 Task: Create a due date automation trigger when advanced on, the moment a card is due add dates without a complete due date.
Action: Mouse moved to (933, 276)
Screenshot: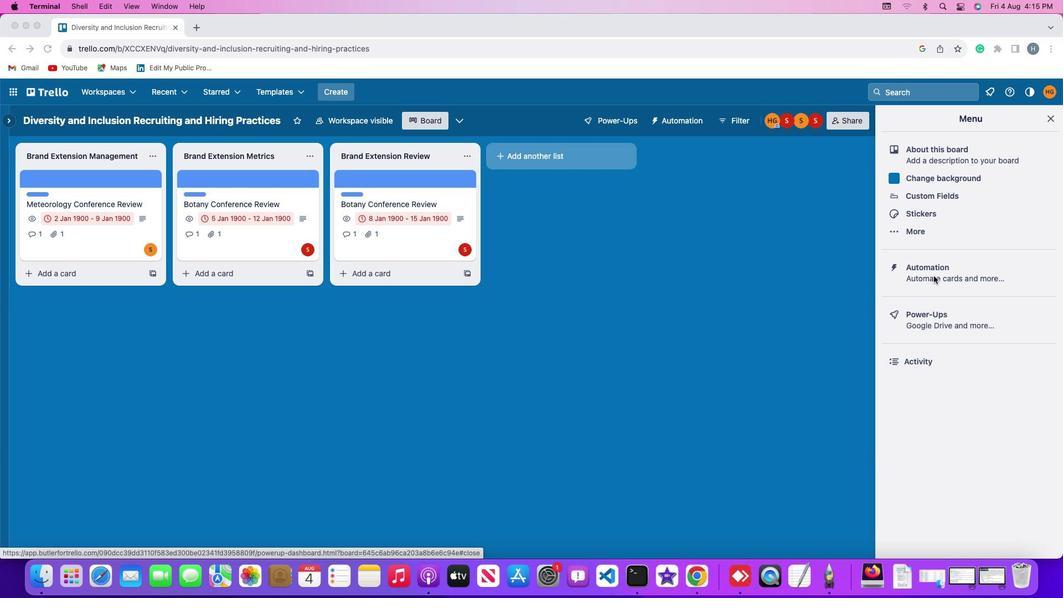
Action: Mouse pressed left at (933, 276)
Screenshot: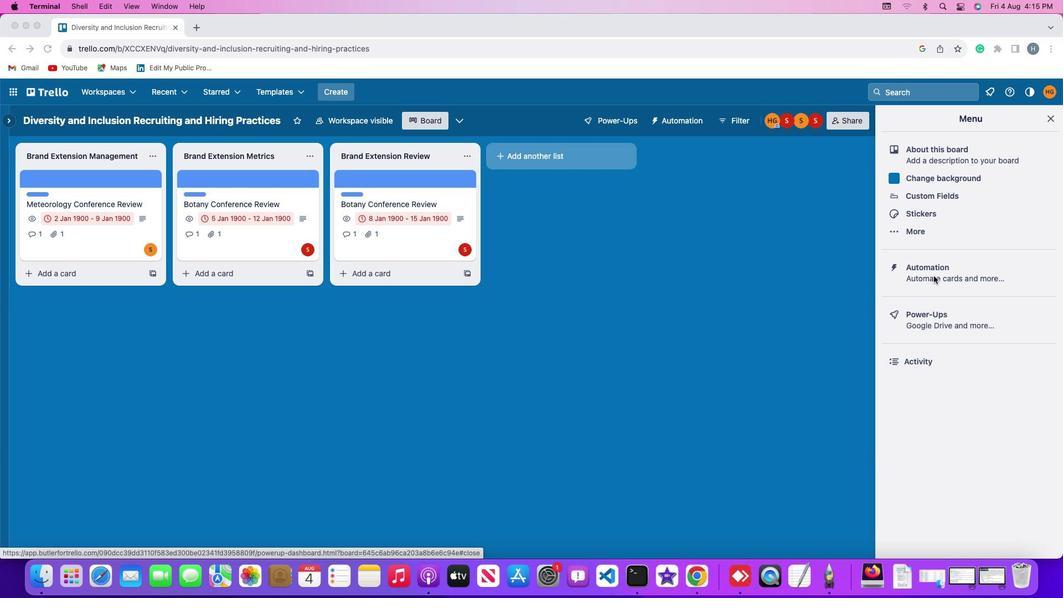 
Action: Mouse pressed left at (933, 276)
Screenshot: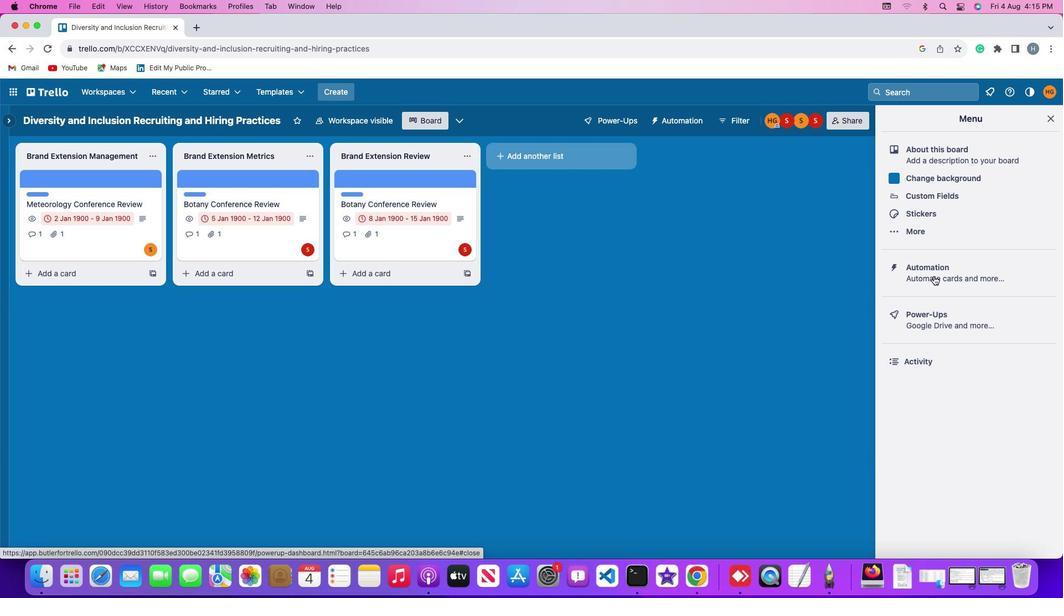 
Action: Mouse moved to (58, 266)
Screenshot: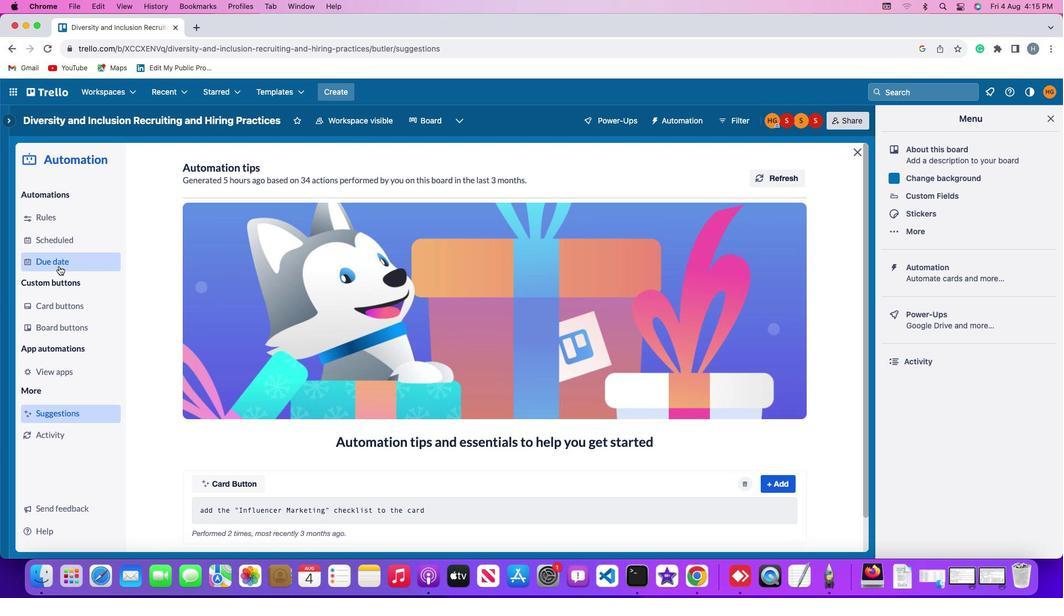 
Action: Mouse pressed left at (58, 266)
Screenshot: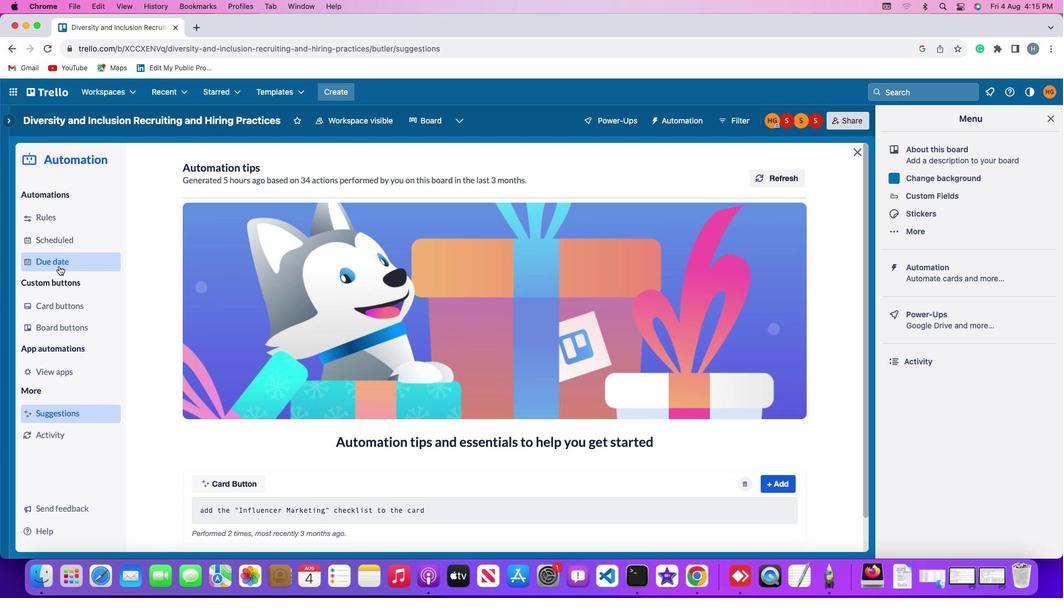 
Action: Mouse moved to (737, 171)
Screenshot: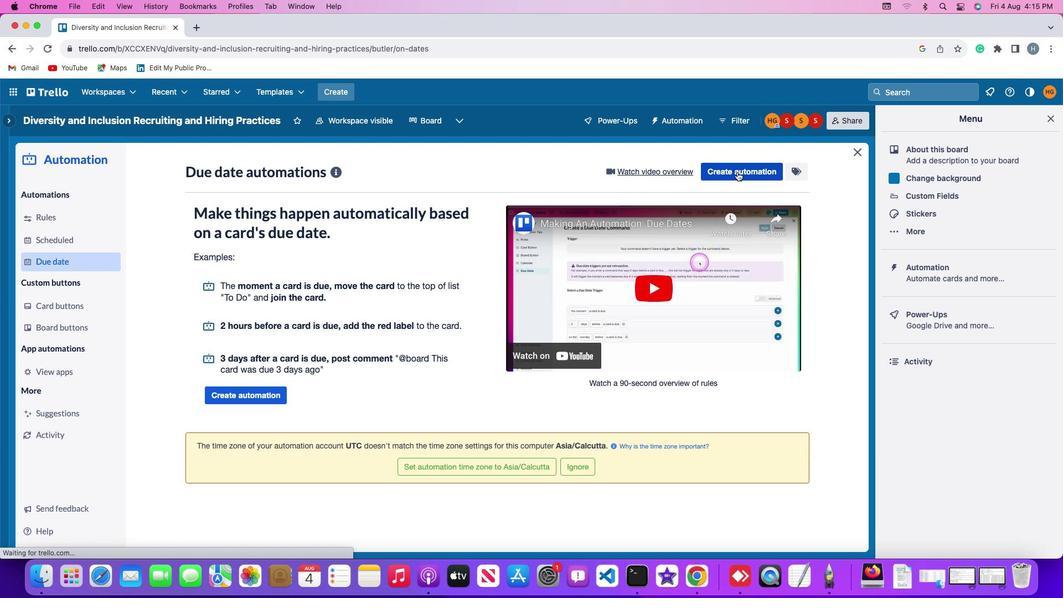 
Action: Mouse pressed left at (737, 171)
Screenshot: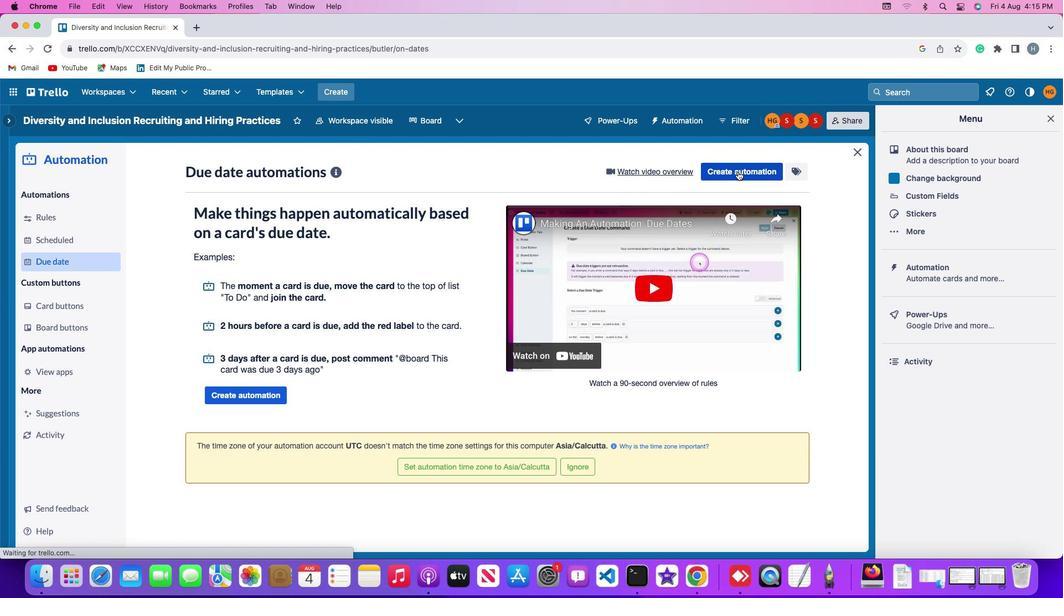 
Action: Mouse moved to (496, 276)
Screenshot: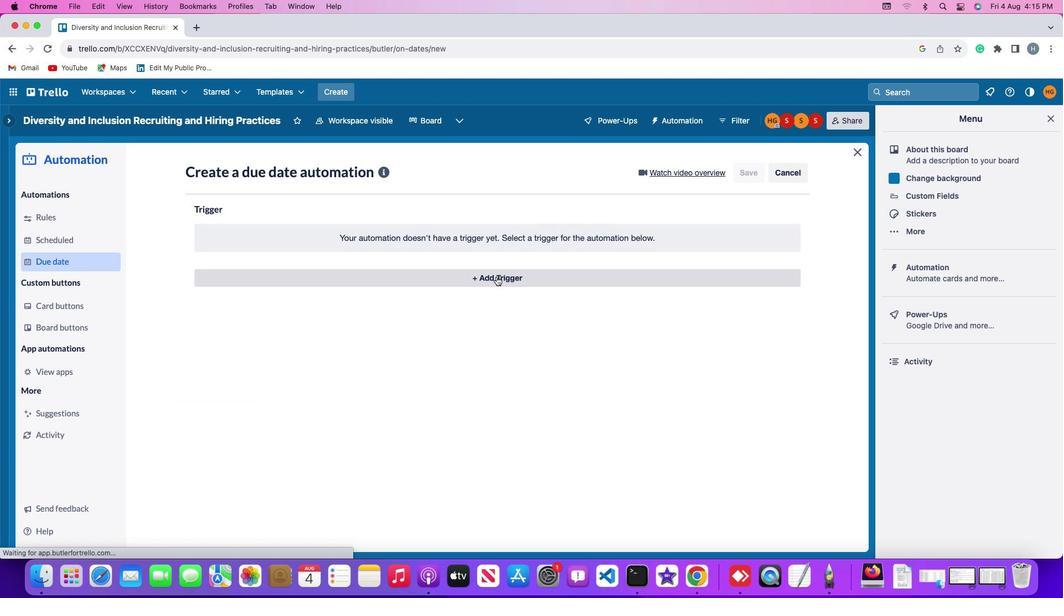 
Action: Mouse pressed left at (496, 276)
Screenshot: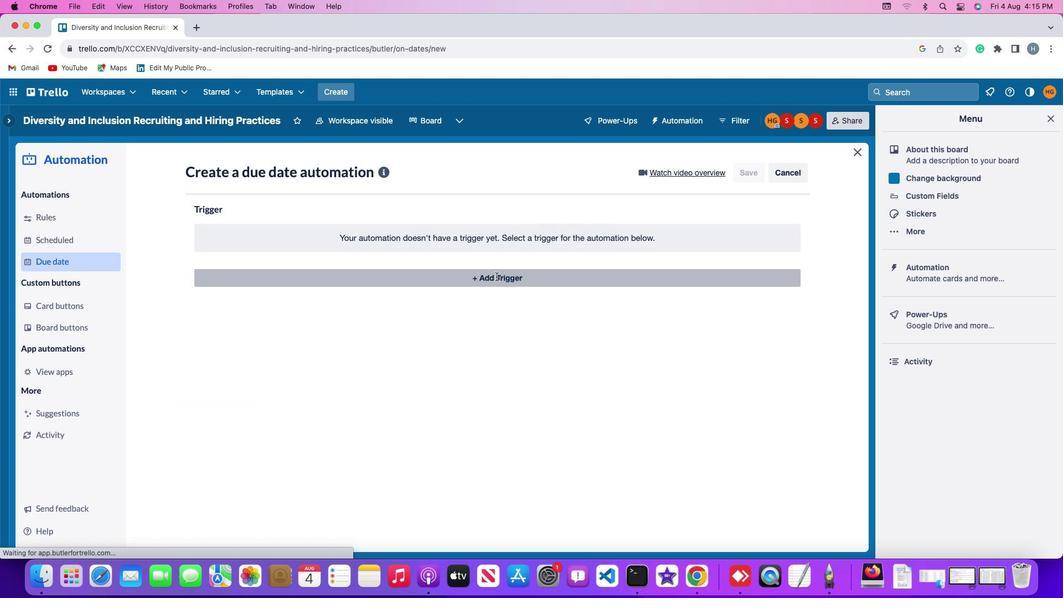 
Action: Mouse moved to (240, 411)
Screenshot: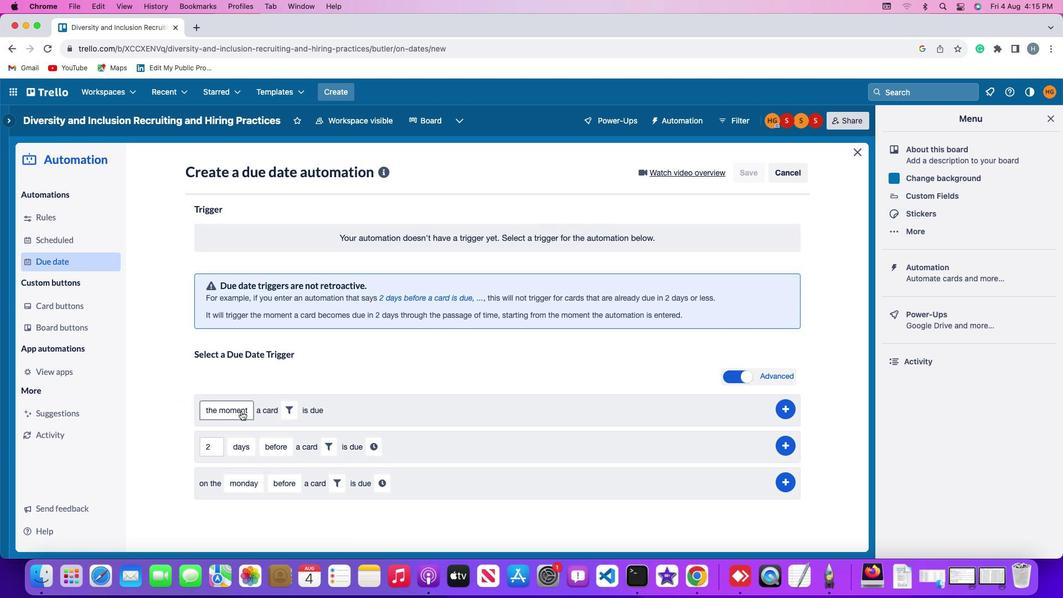 
Action: Mouse pressed left at (240, 411)
Screenshot: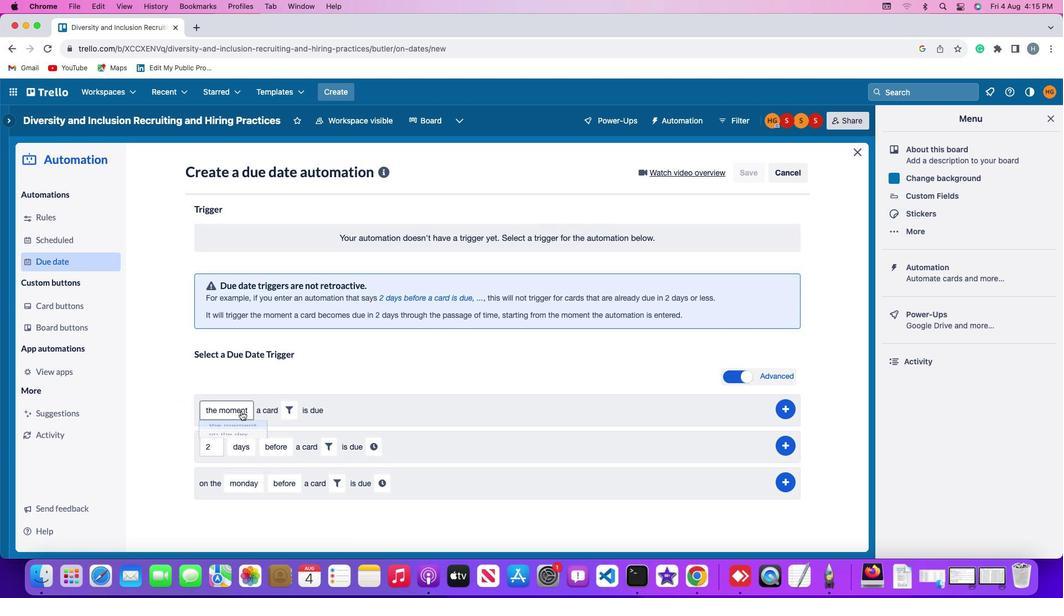 
Action: Mouse moved to (240, 433)
Screenshot: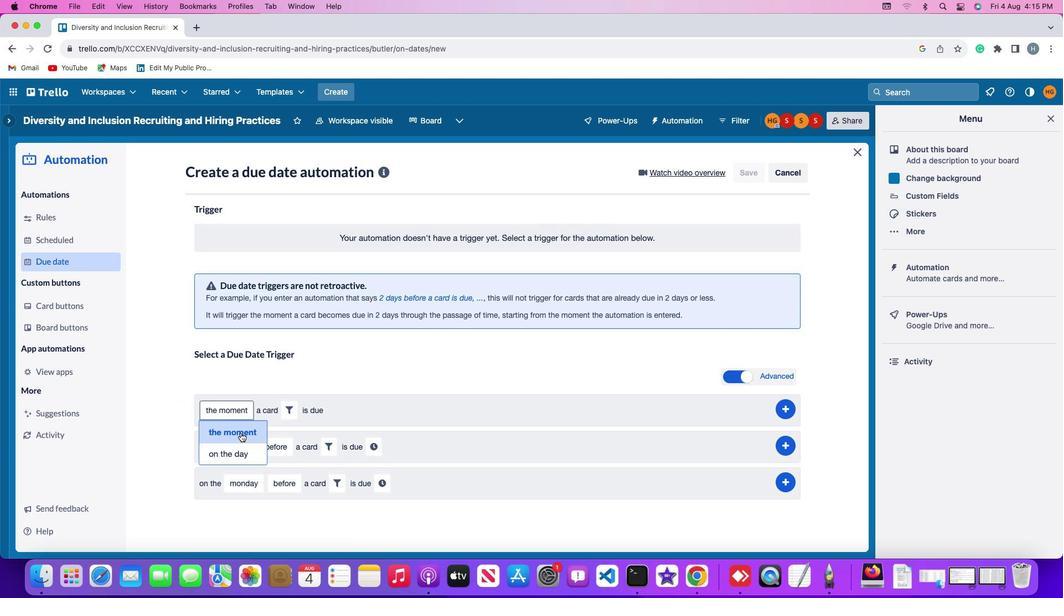 
Action: Mouse pressed left at (240, 433)
Screenshot: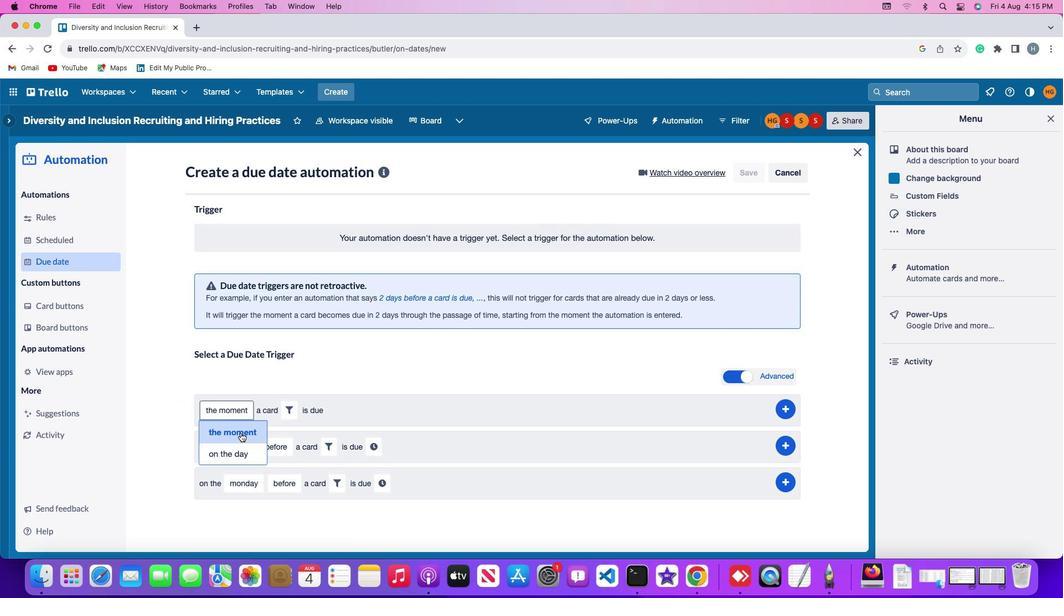 
Action: Mouse moved to (292, 413)
Screenshot: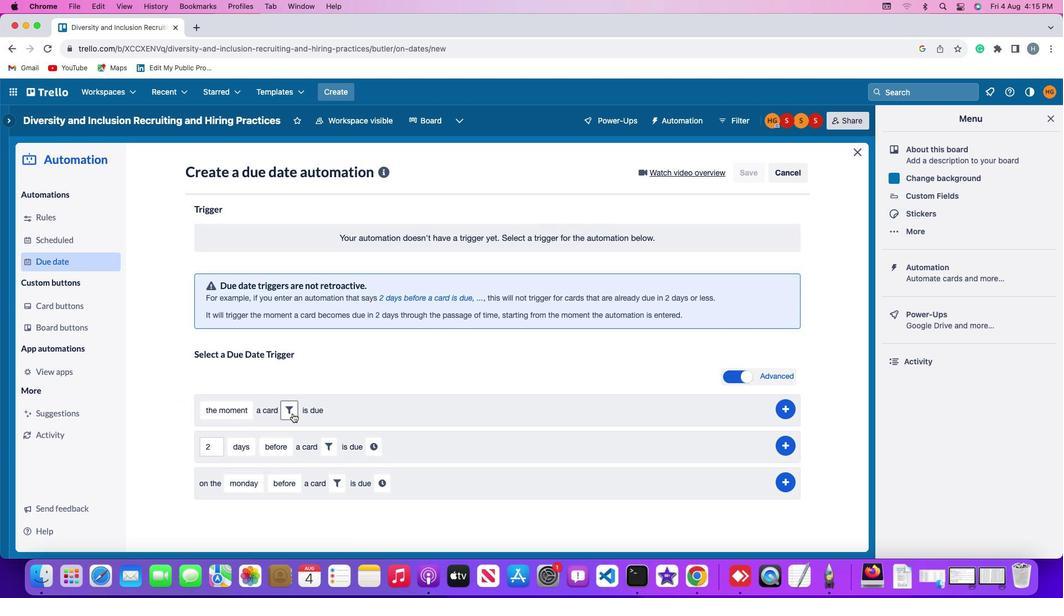 
Action: Mouse pressed left at (292, 413)
Screenshot: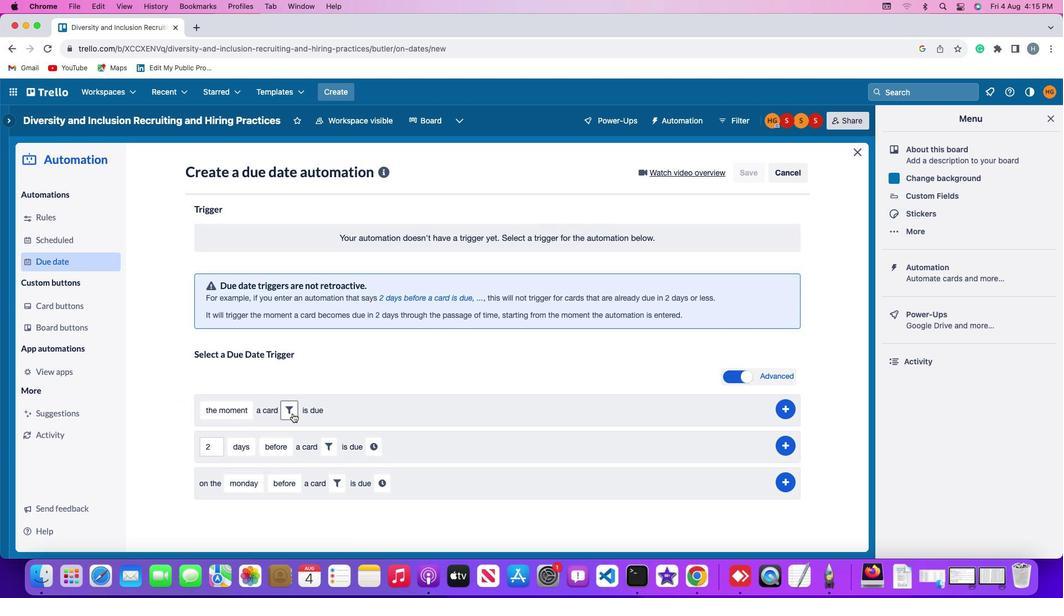 
Action: Mouse moved to (345, 448)
Screenshot: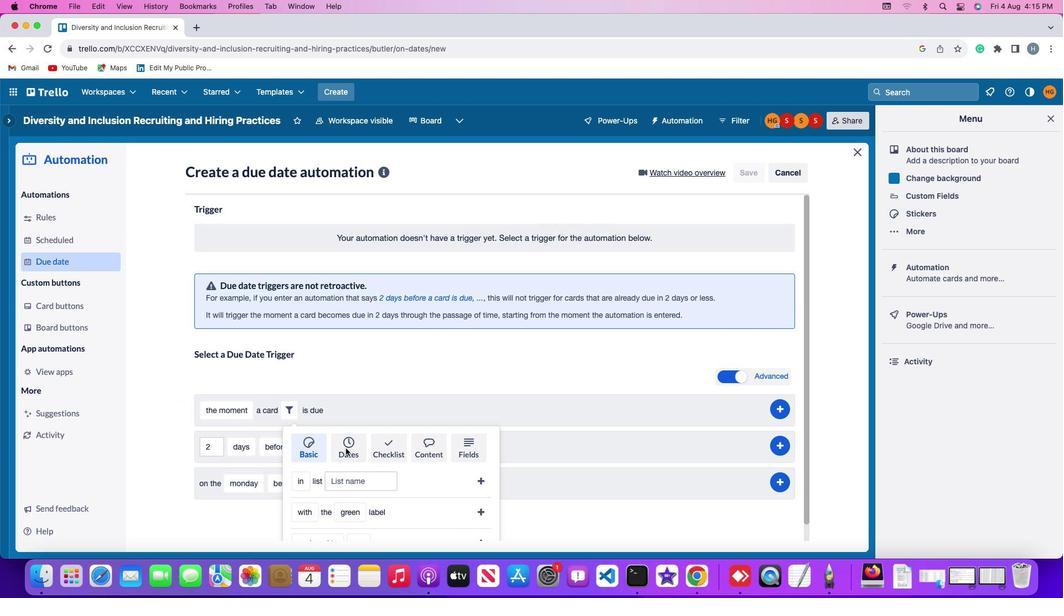 
Action: Mouse pressed left at (345, 448)
Screenshot: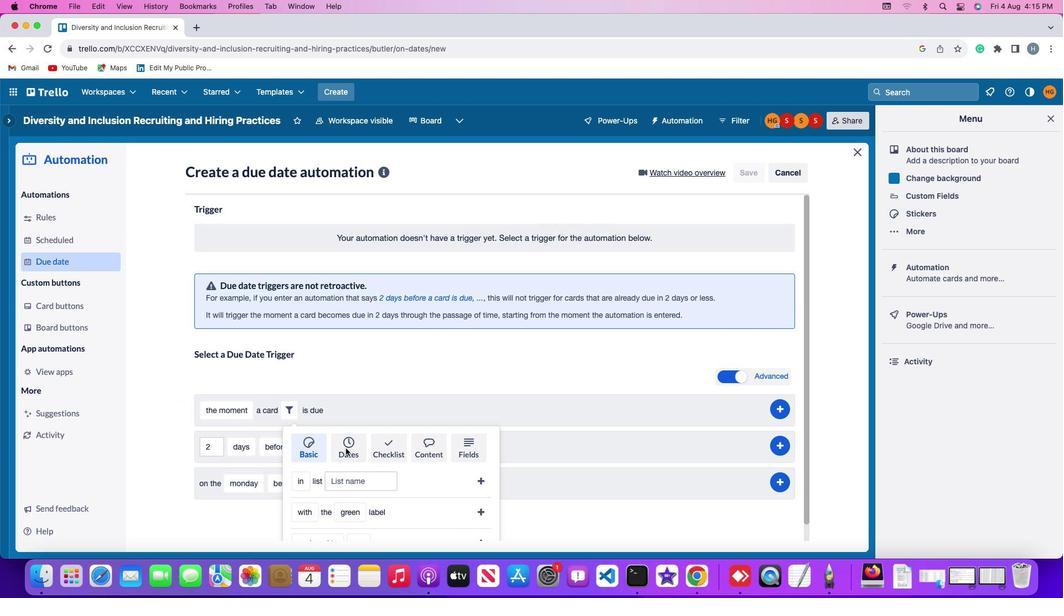 
Action: Mouse moved to (314, 526)
Screenshot: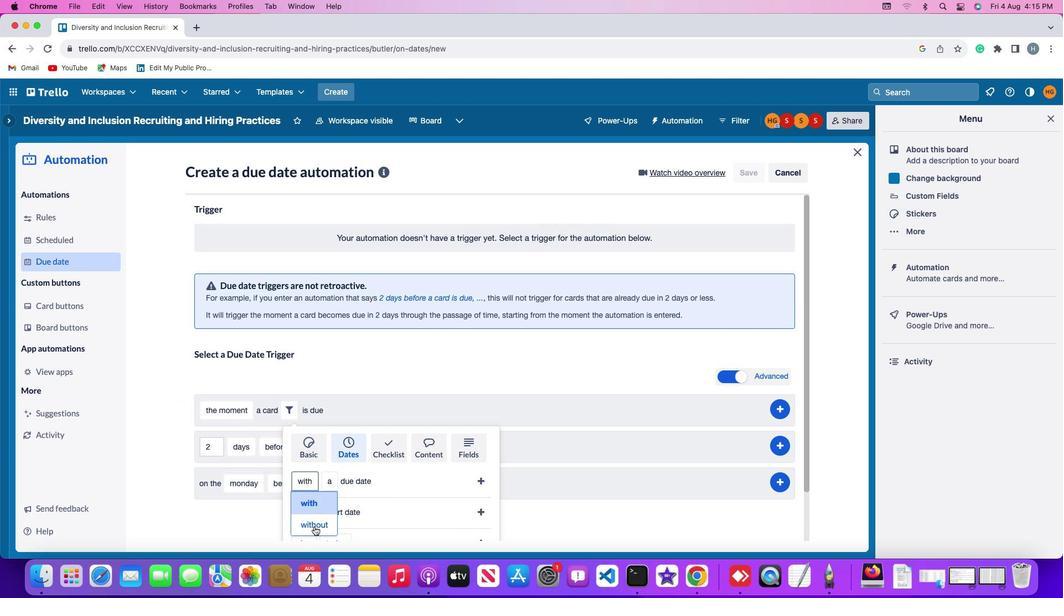 
Action: Mouse pressed left at (314, 526)
Screenshot: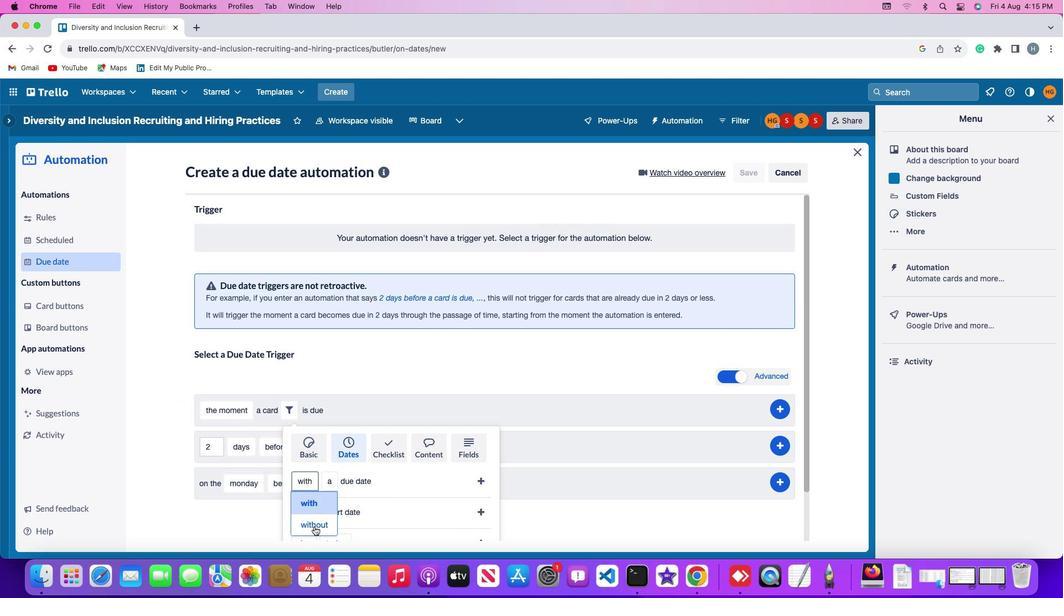 
Action: Mouse moved to (373, 415)
Screenshot: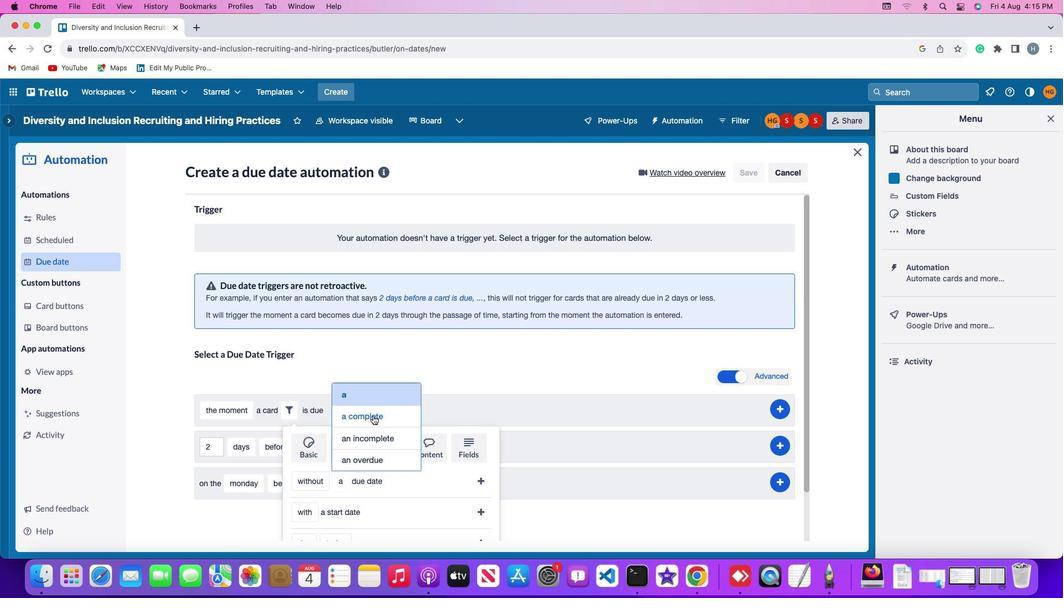 
Action: Mouse pressed left at (373, 415)
Screenshot: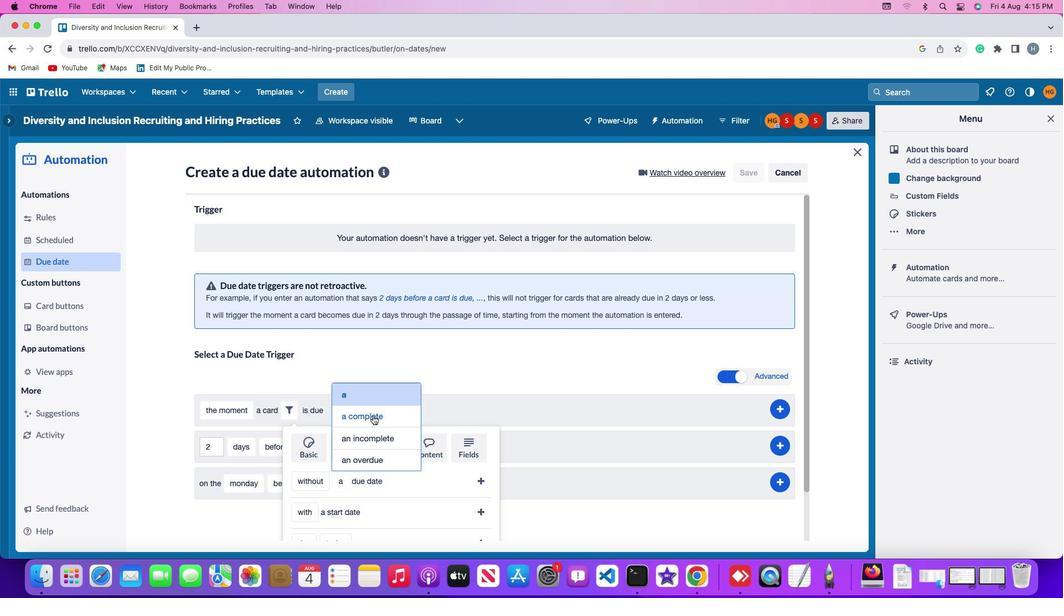 
Action: Mouse moved to (482, 478)
Screenshot: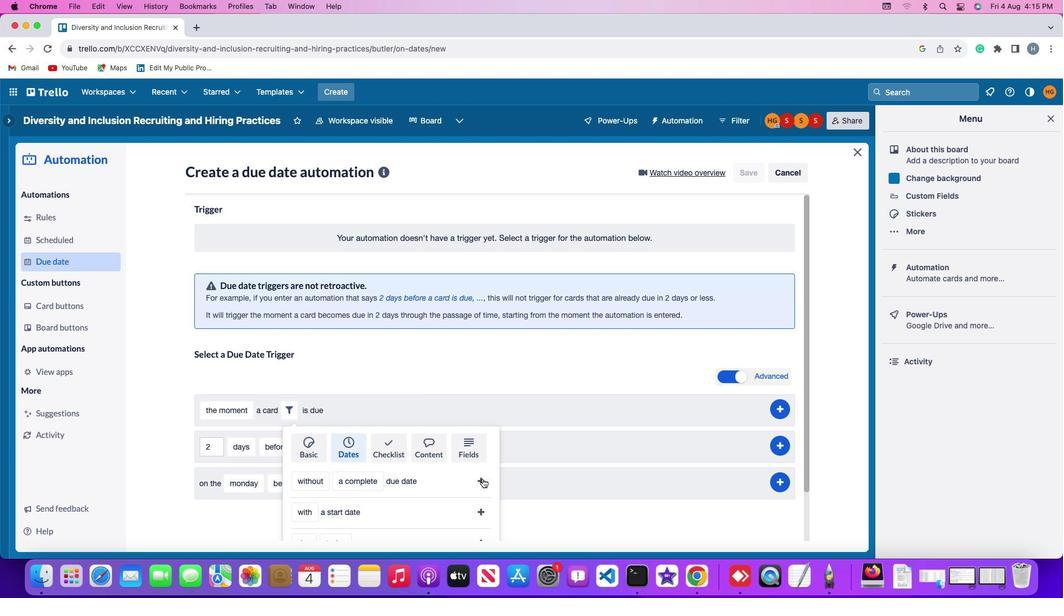 
Action: Mouse pressed left at (482, 478)
Screenshot: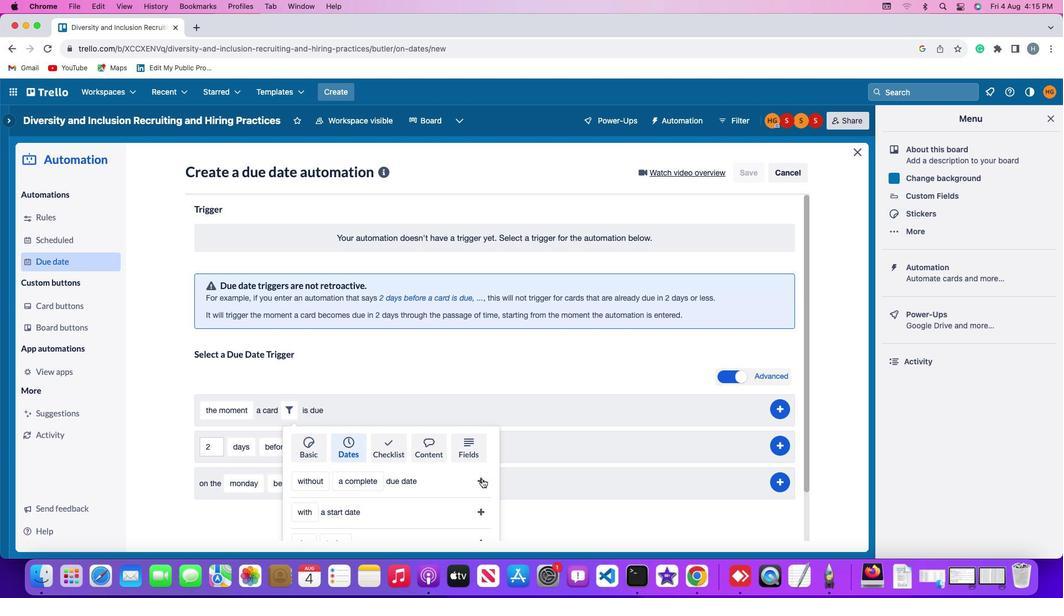 
Action: Mouse moved to (784, 408)
Screenshot: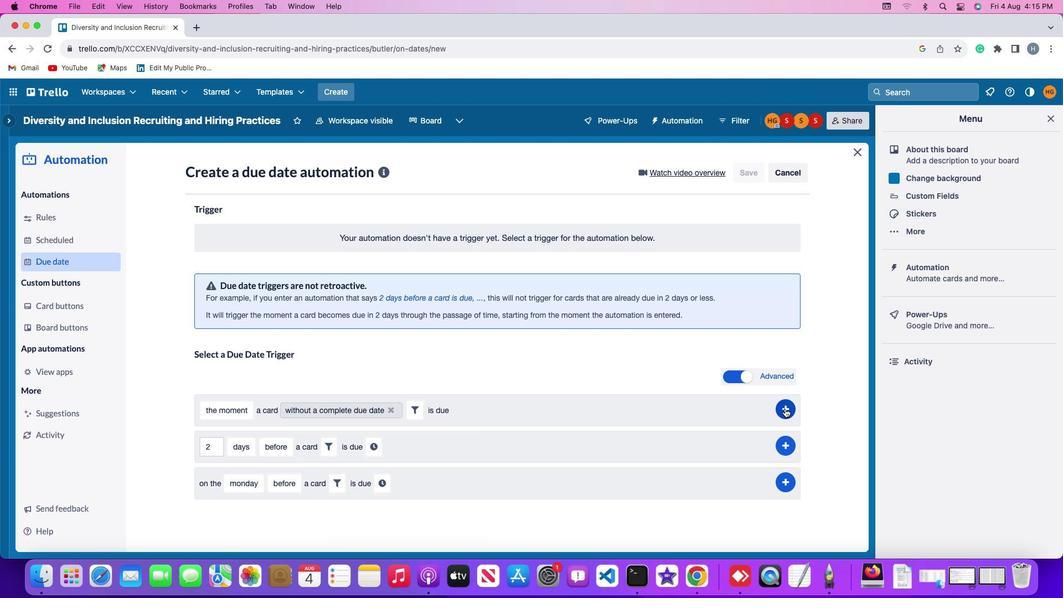 
Action: Mouse pressed left at (784, 408)
Screenshot: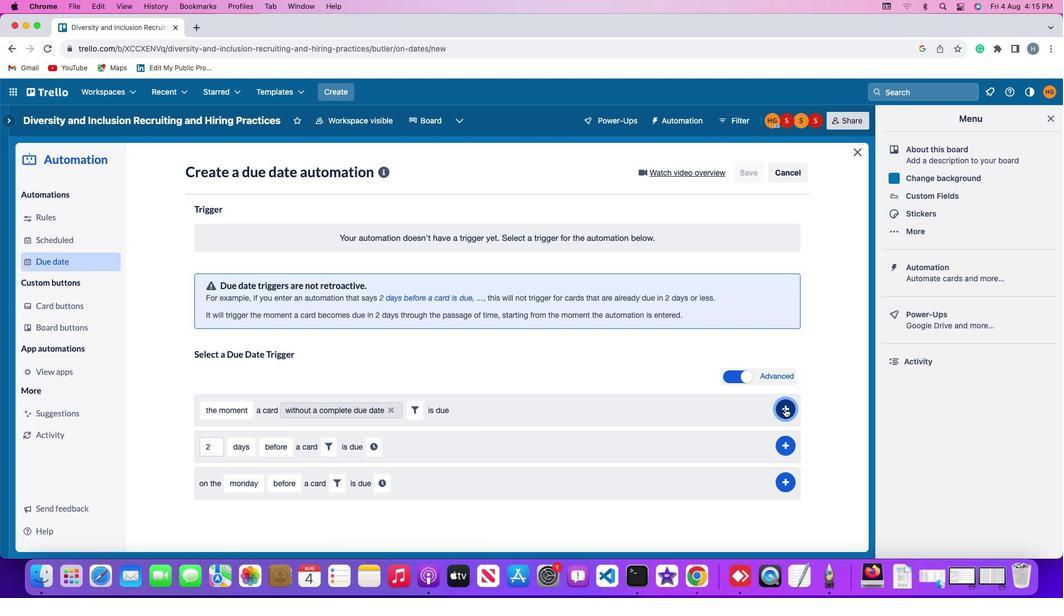 
Action: Mouse moved to (824, 287)
Screenshot: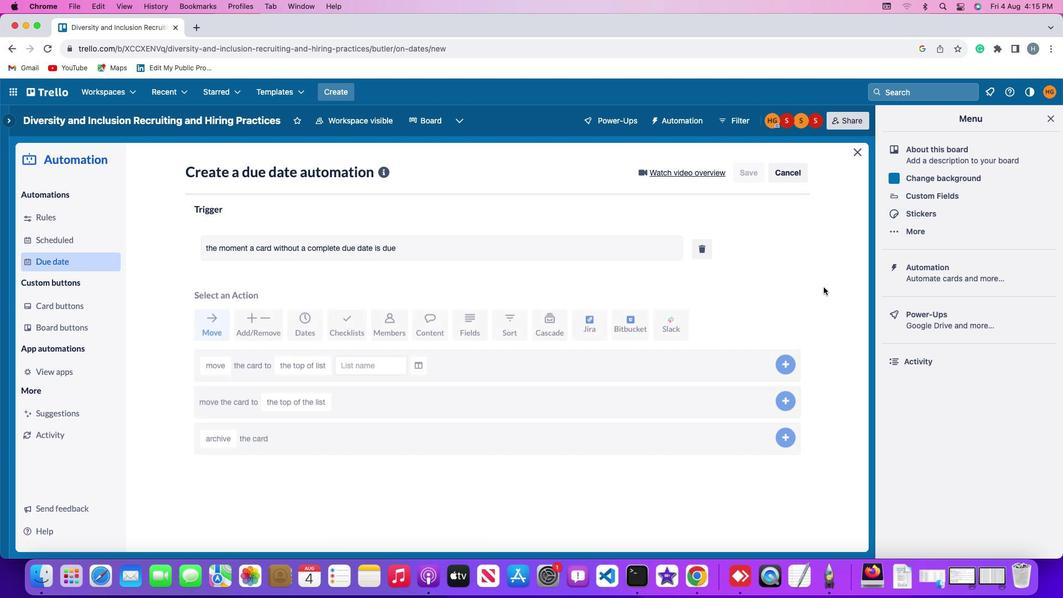 
